 Task: Change the current theme to "Vintage".
Action: Mouse moved to (0, 178)
Screenshot: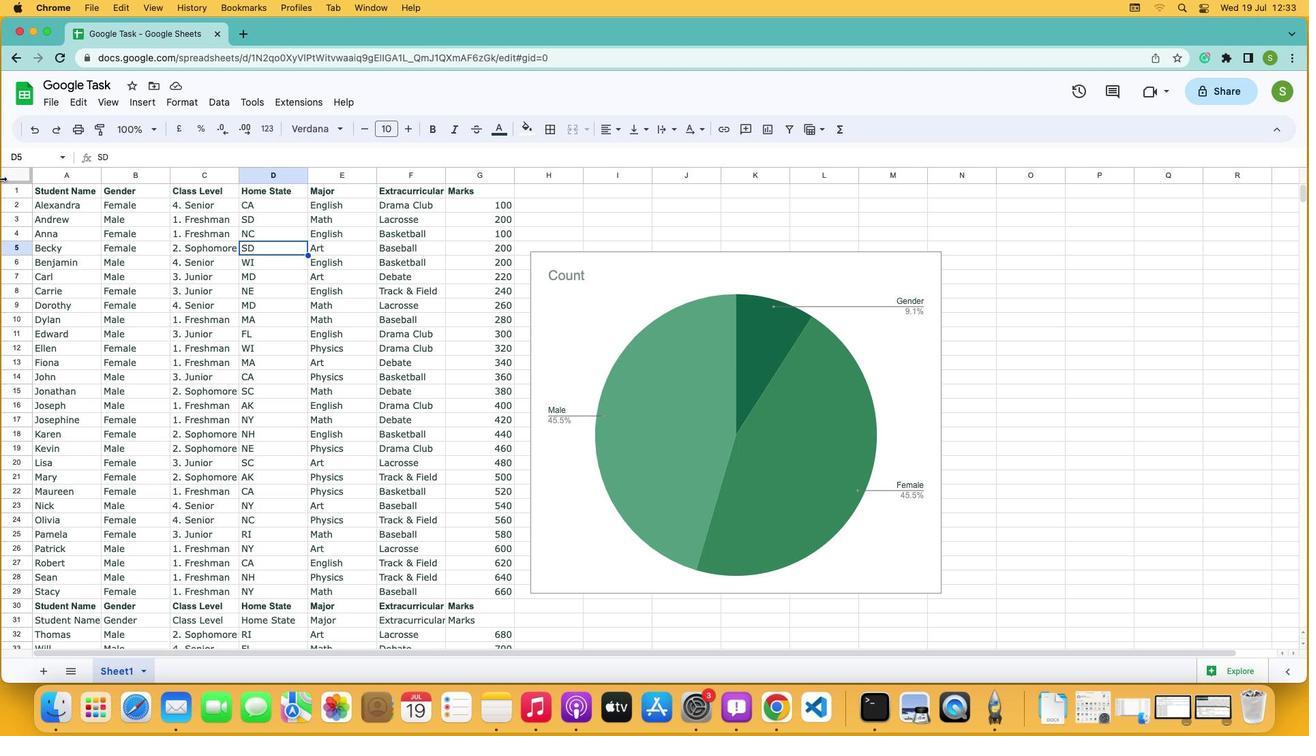 
Action: Mouse pressed left at (0, 178)
Screenshot: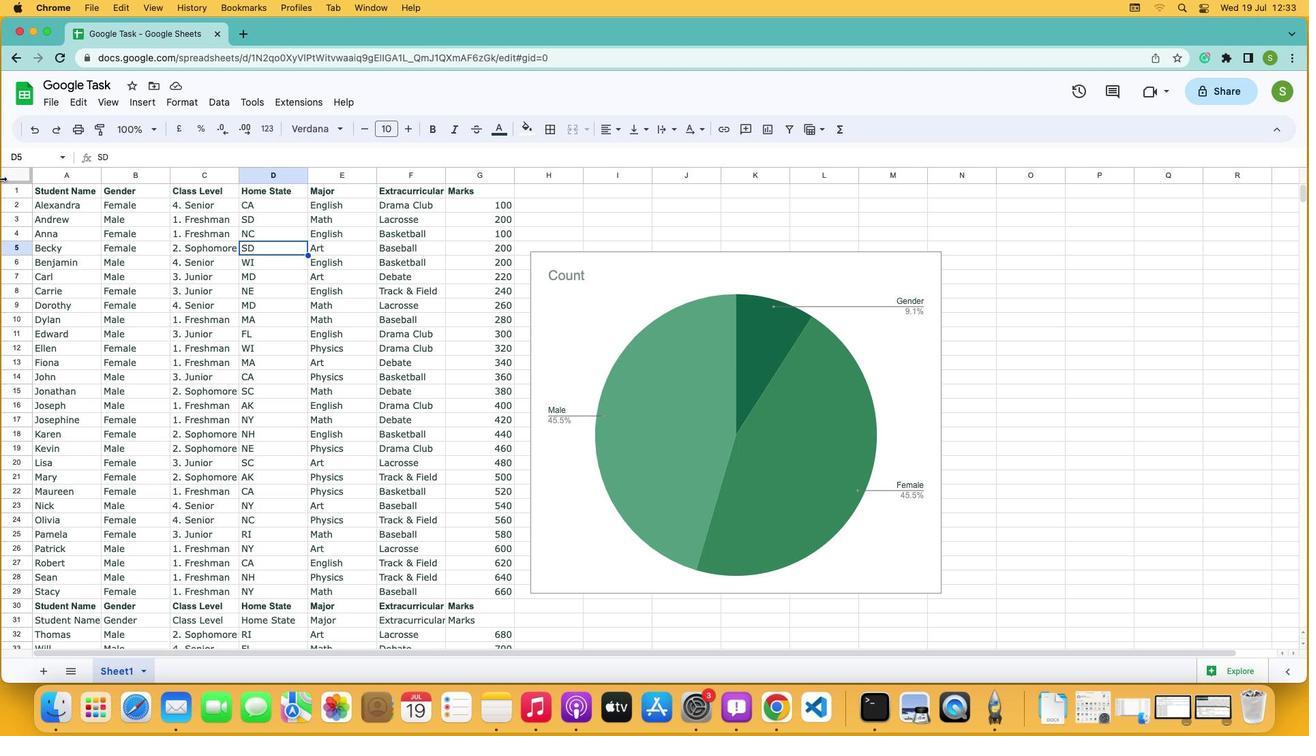 
Action: Mouse moved to (10, 176)
Screenshot: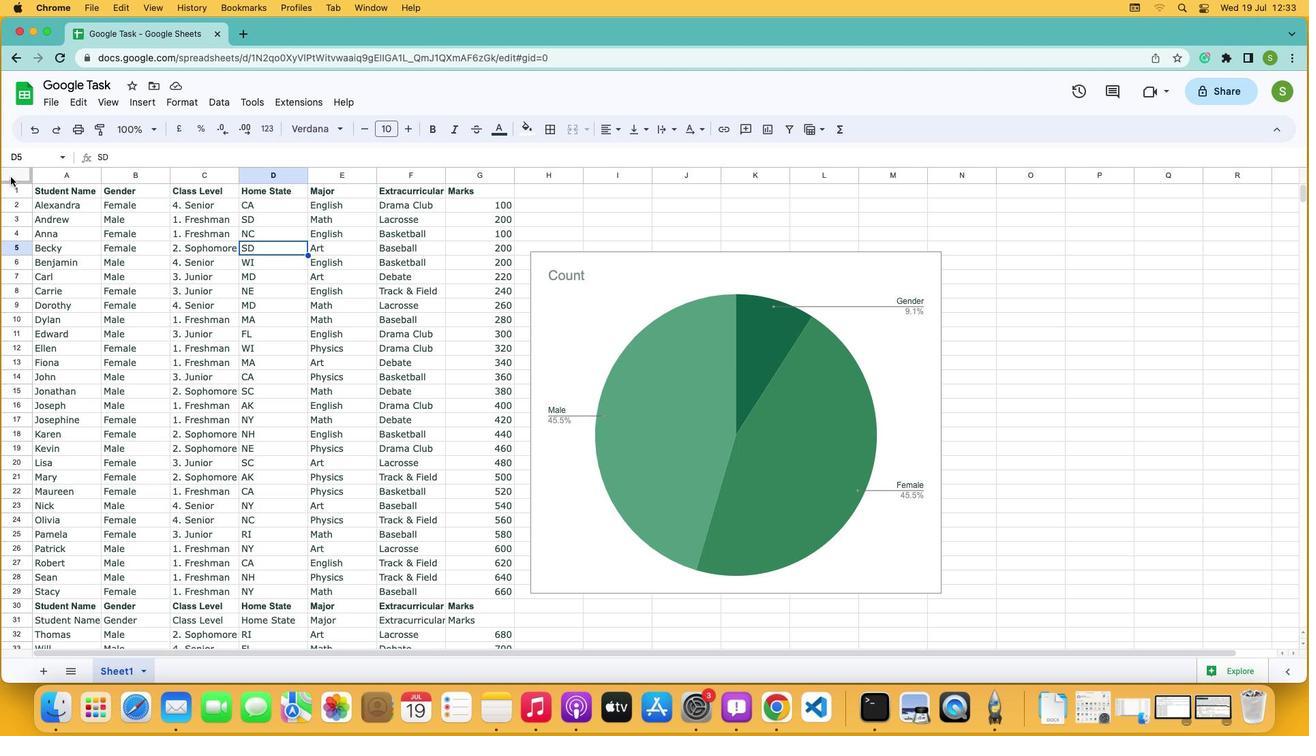 
Action: Mouse pressed left at (10, 176)
Screenshot: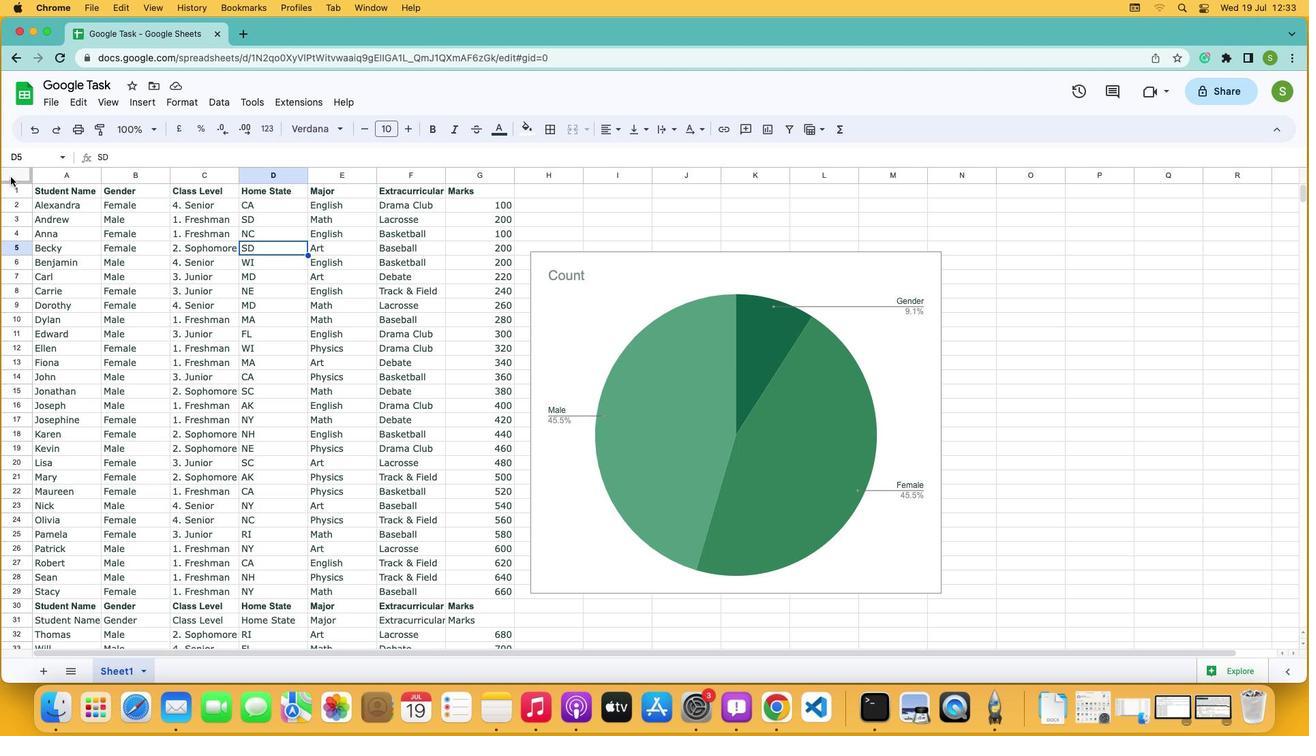 
Action: Mouse moved to (195, 105)
Screenshot: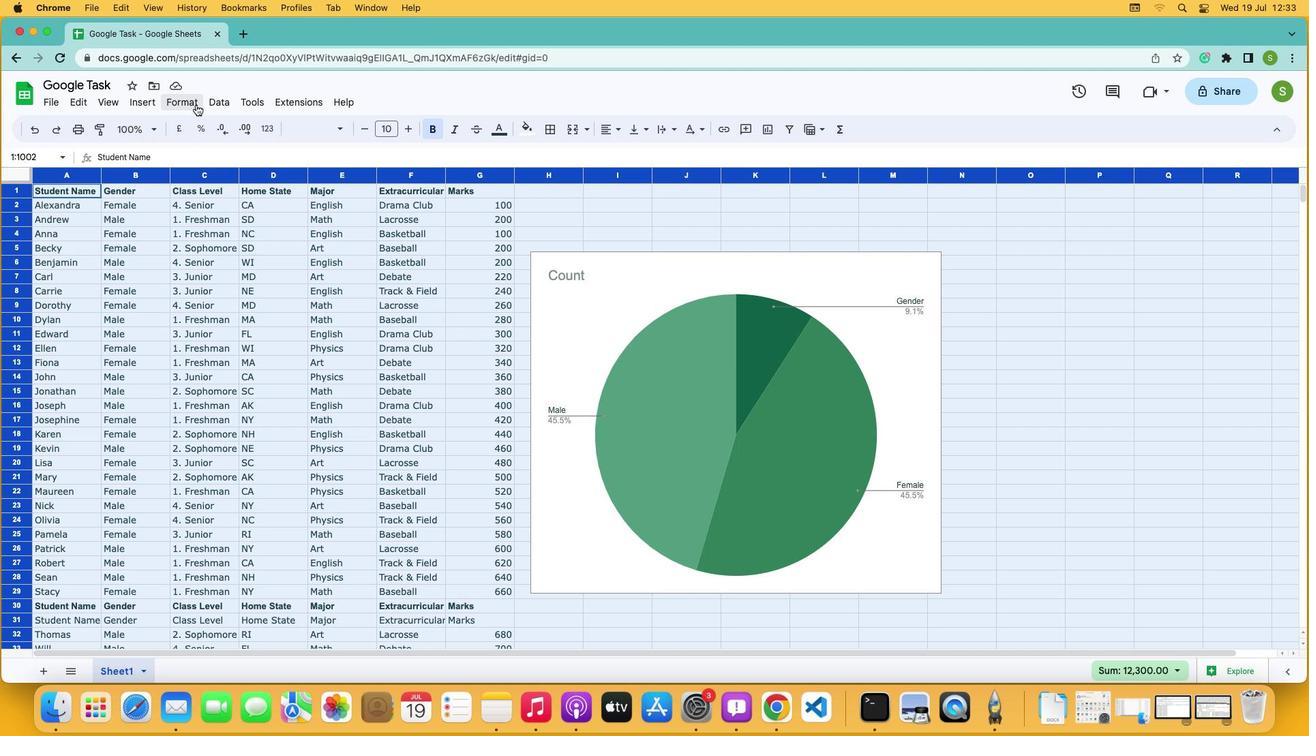 
Action: Mouse pressed left at (195, 105)
Screenshot: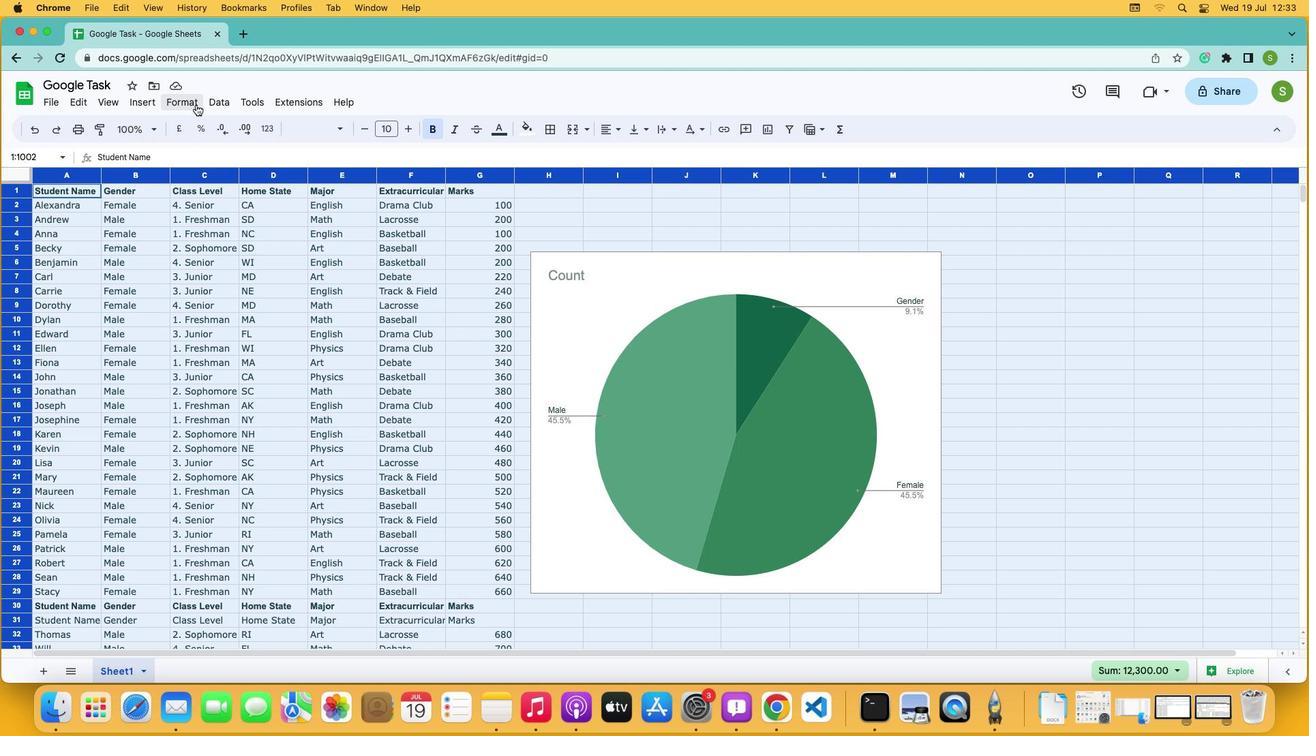 
Action: Mouse moved to (195, 128)
Screenshot: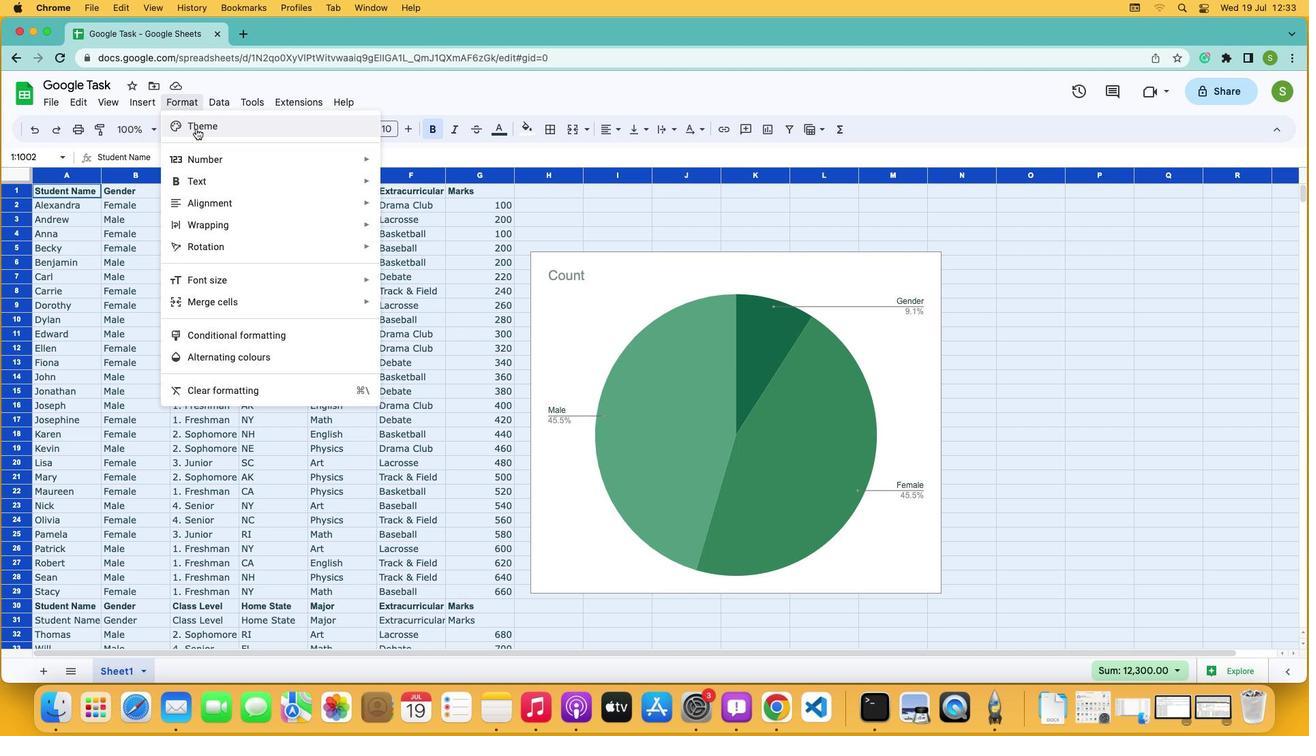 
Action: Mouse pressed left at (195, 128)
Screenshot: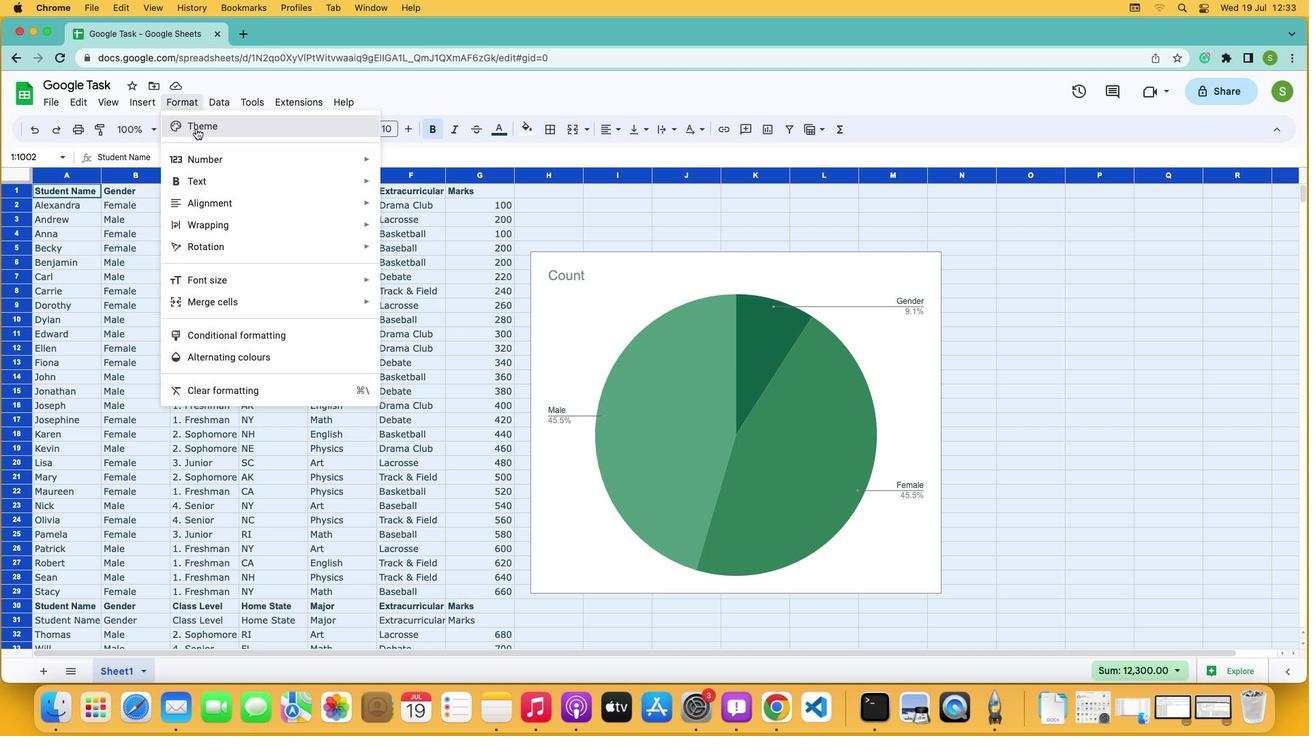 
Action: Mouse moved to (1129, 443)
Screenshot: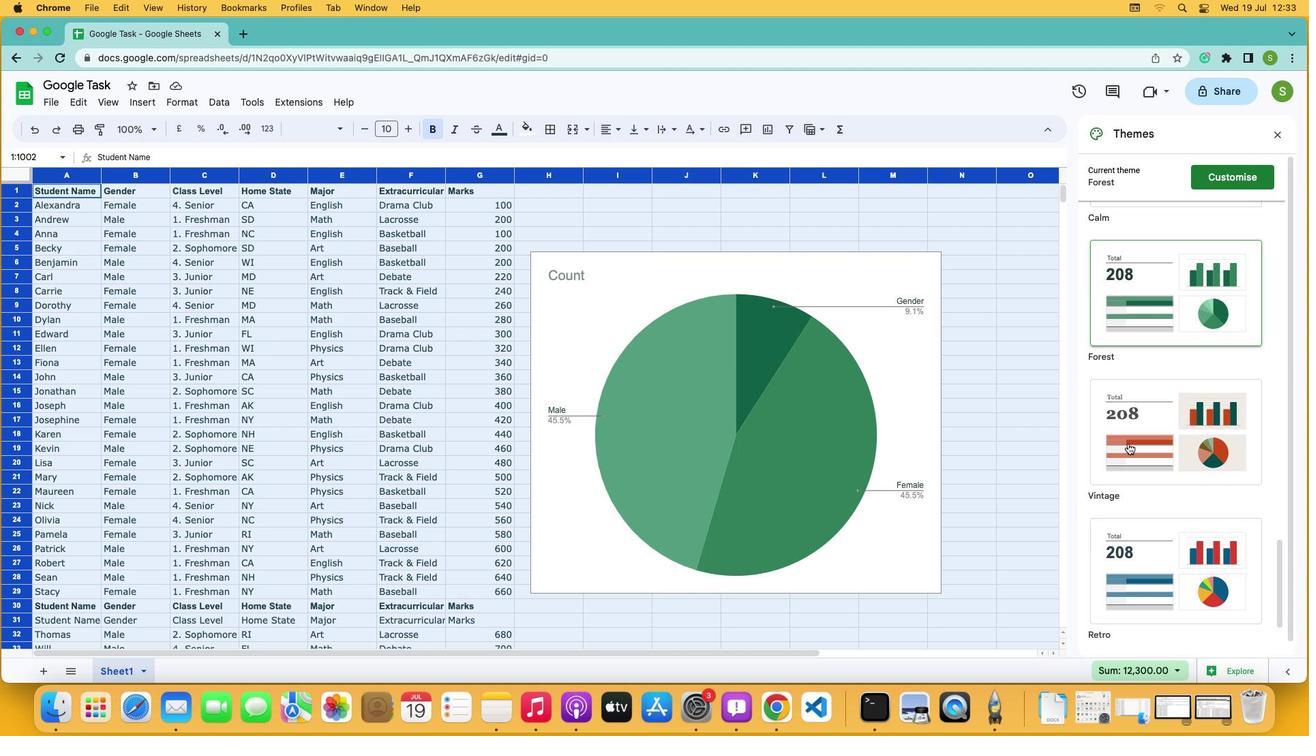 
Action: Mouse pressed left at (1129, 443)
Screenshot: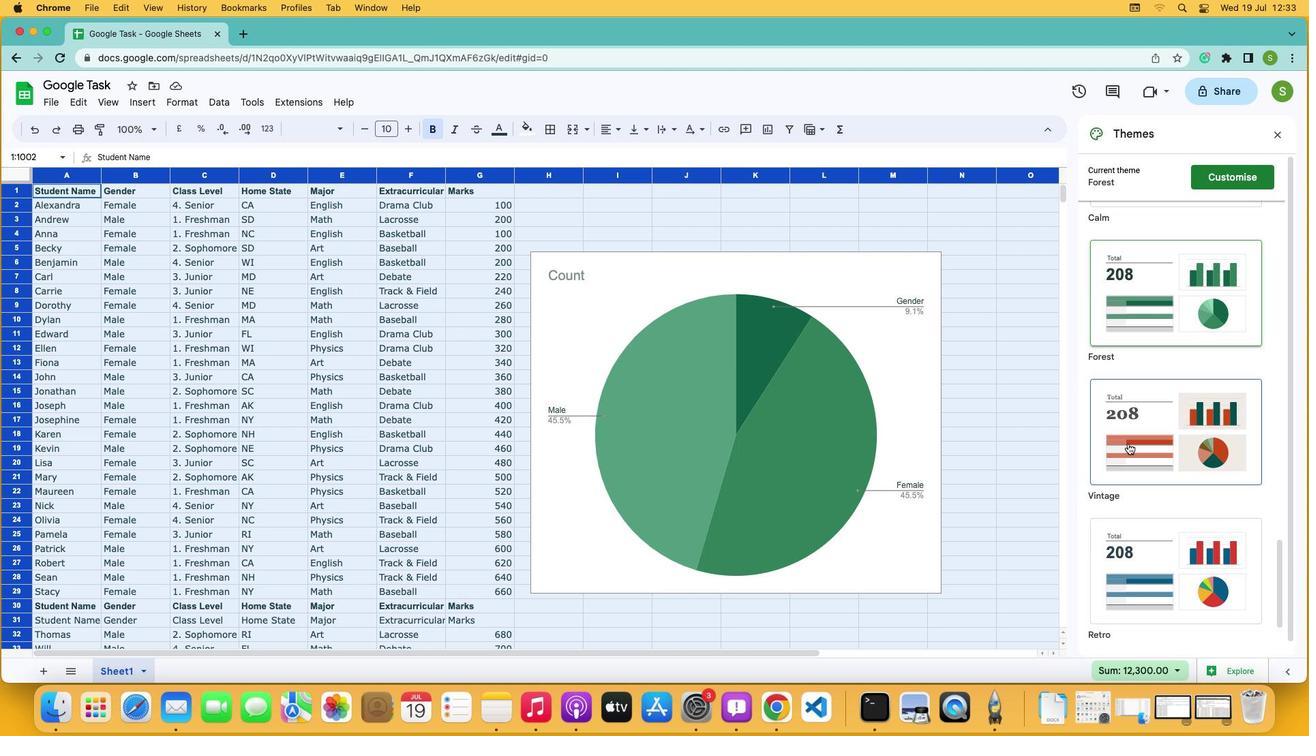 
